 Task: Add Flow Organic Strawberry Rose Alkaline Spring Water to the cart.
Action: Mouse pressed left at (17, 76)
Screenshot: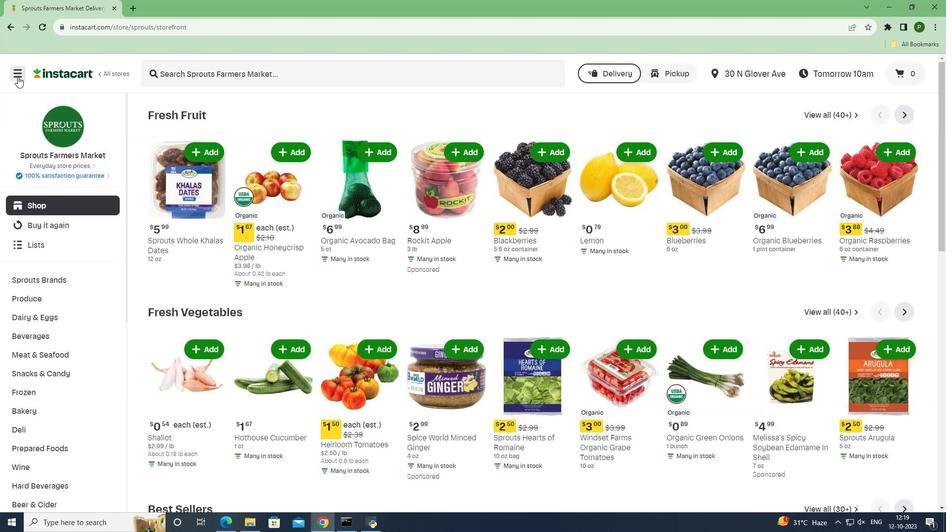 
Action: Mouse moved to (45, 265)
Screenshot: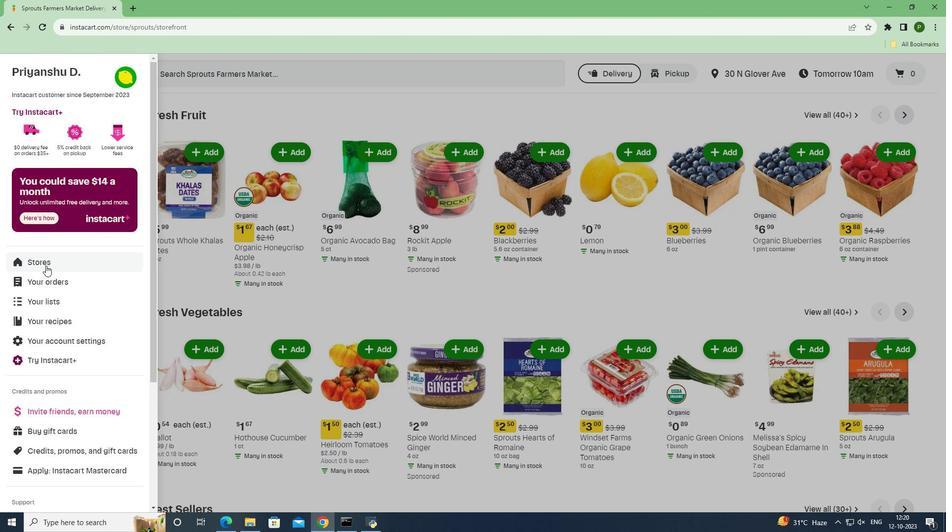 
Action: Mouse pressed left at (45, 265)
Screenshot: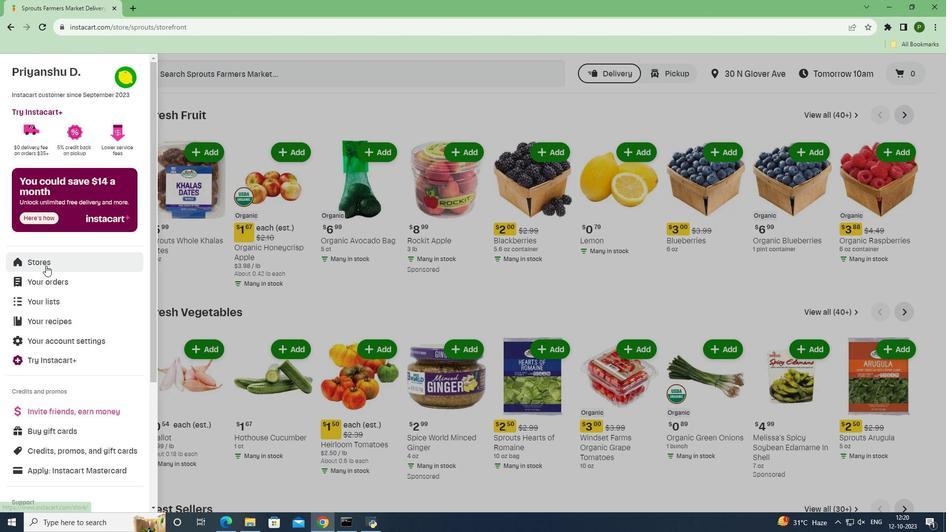 
Action: Mouse moved to (233, 112)
Screenshot: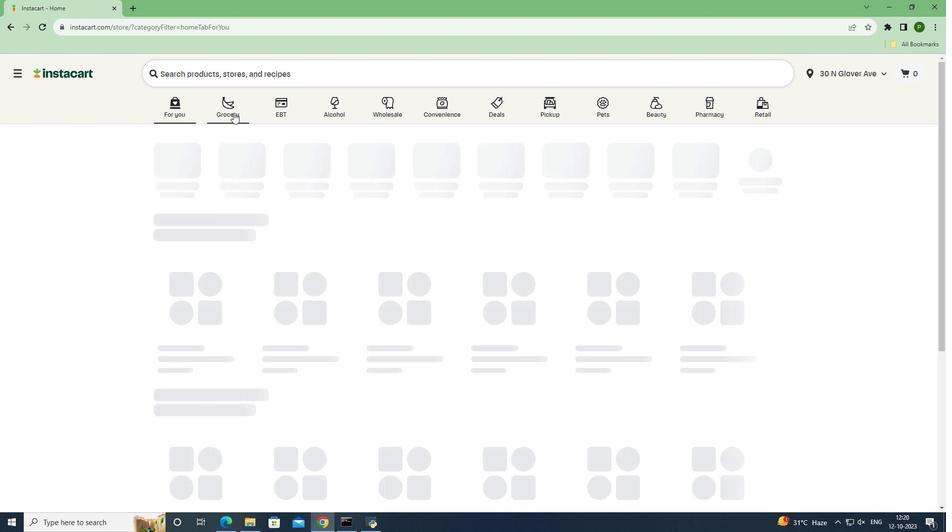 
Action: Mouse pressed left at (233, 112)
Screenshot: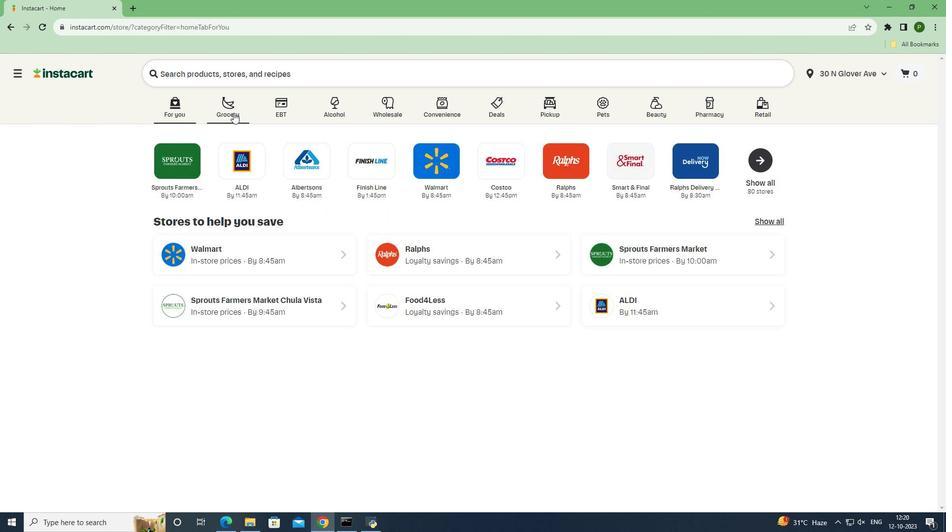 
Action: Mouse moved to (390, 220)
Screenshot: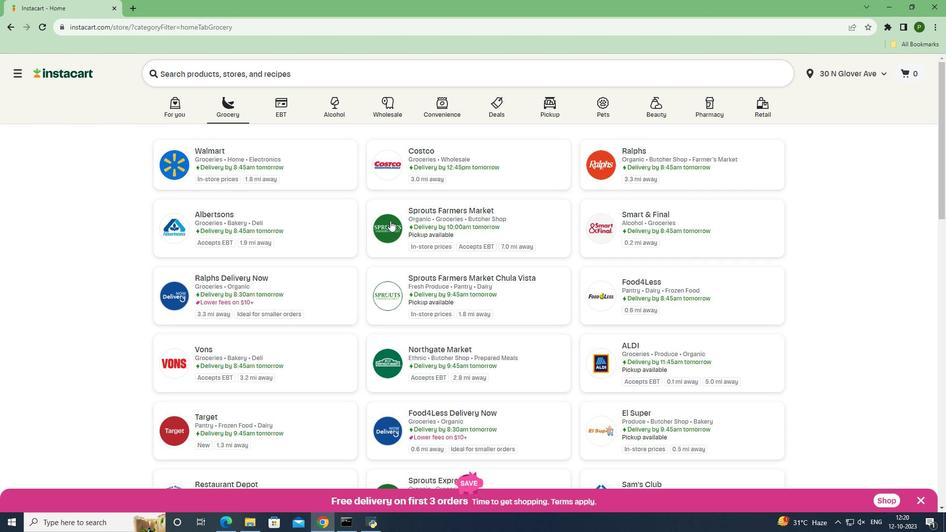 
Action: Mouse pressed left at (390, 220)
Screenshot: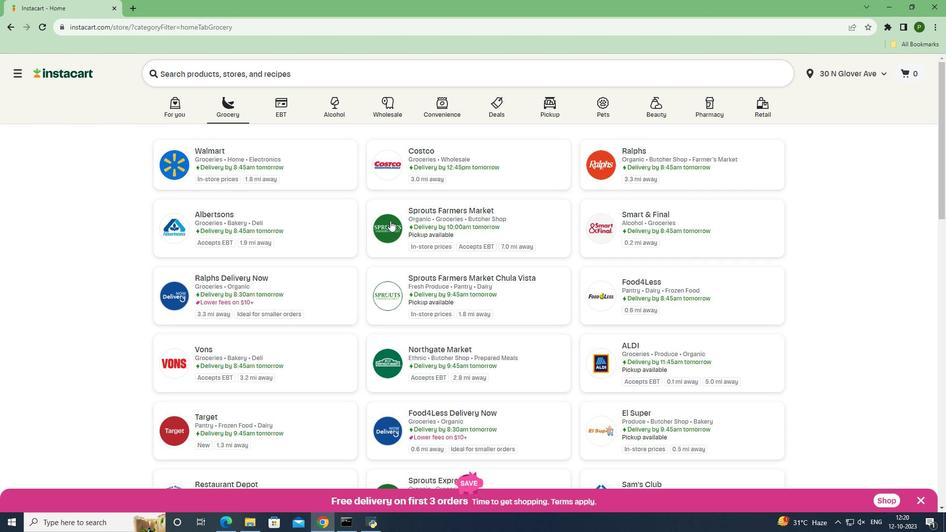 
Action: Mouse moved to (56, 333)
Screenshot: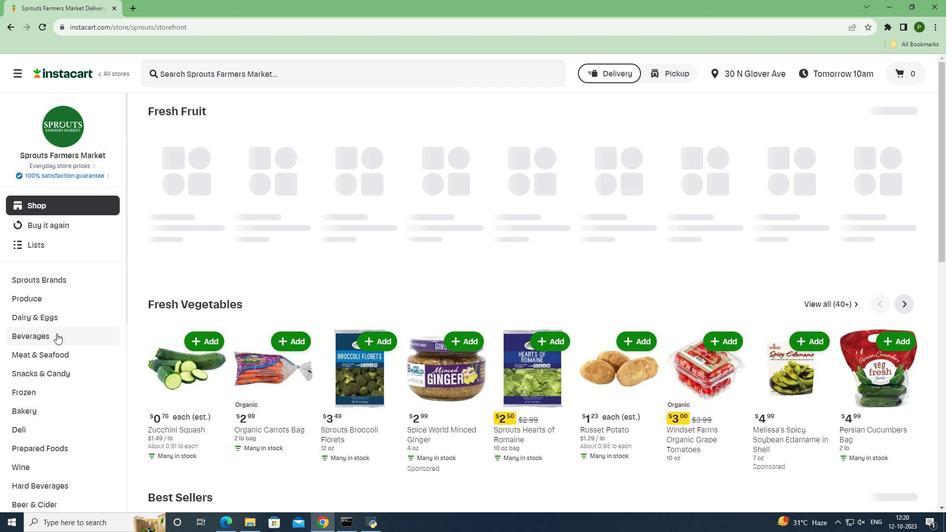
Action: Mouse pressed left at (56, 333)
Screenshot: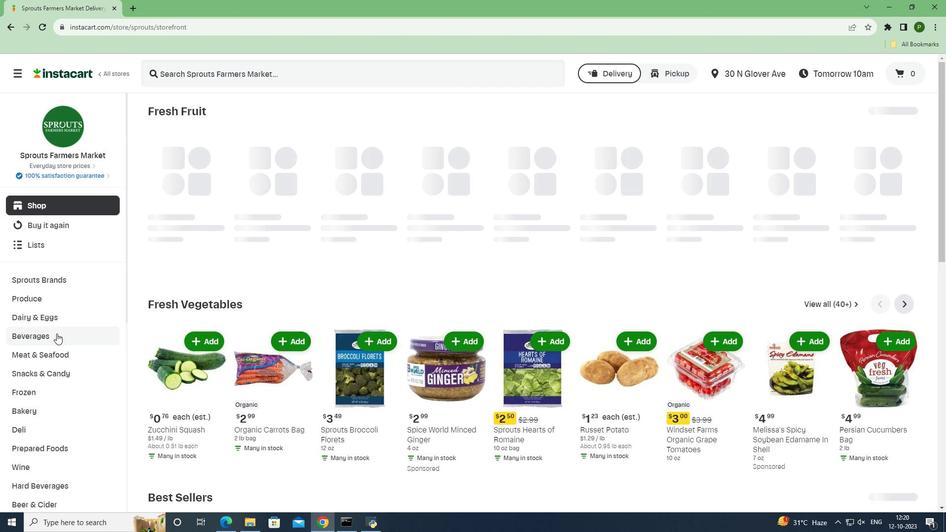 
Action: Mouse moved to (423, 137)
Screenshot: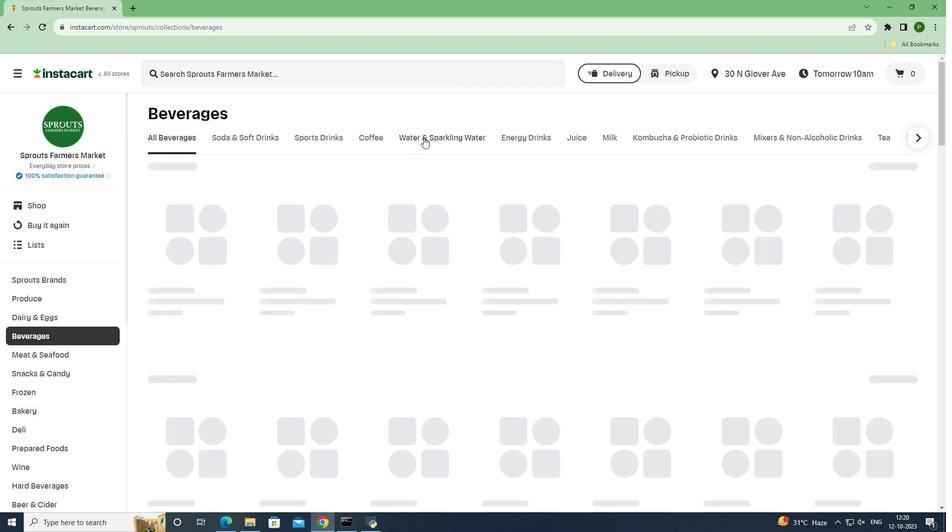 
Action: Mouse pressed left at (423, 137)
Screenshot: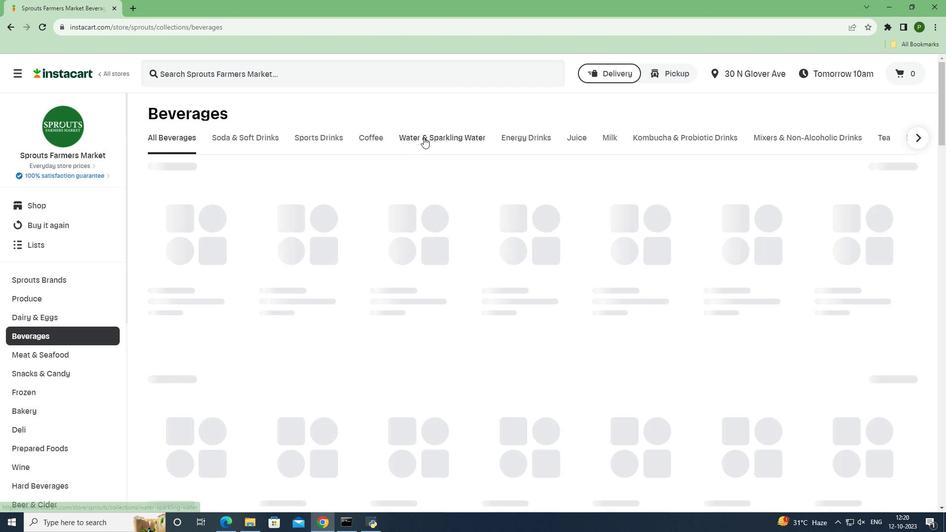 
Action: Mouse moved to (275, 75)
Screenshot: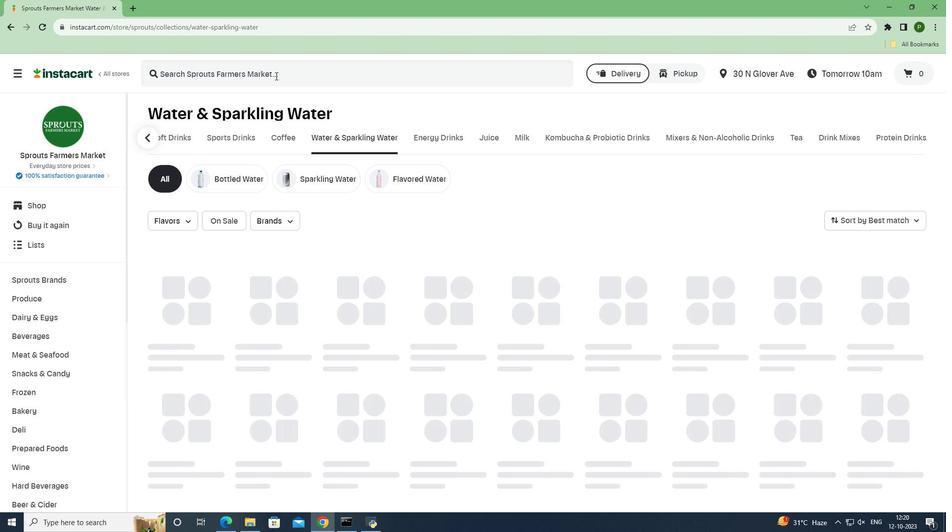 
Action: Mouse pressed left at (275, 75)
Screenshot: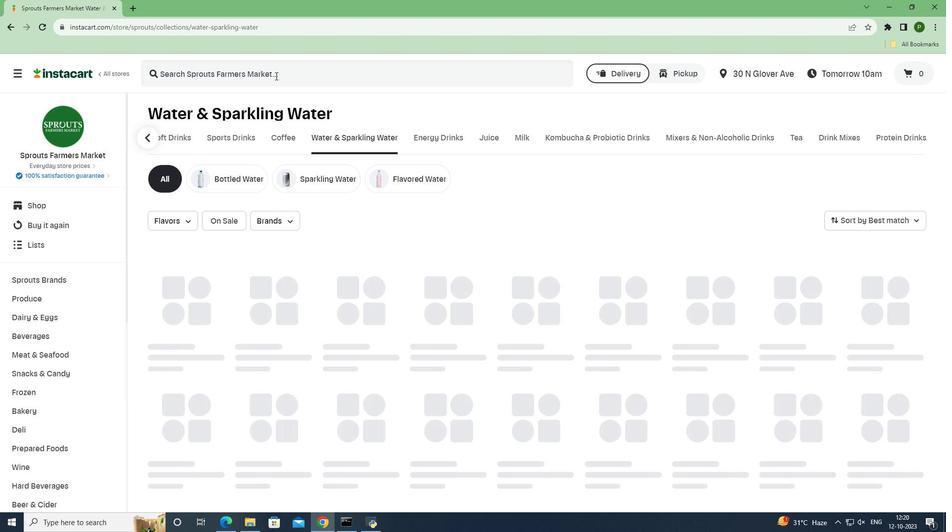 
Action: Key pressed <Key.caps_lock>F<Key.caps_lock>low<Key.space><Key.caps_lock>O<Key.caps_lock>rganic<Key.space><Key.caps_lock>S<Key.caps_lock>trawberry<Key.space><Key.caps_lock>R<Key.caps_lock>ose<Key.space><Key.caps_lock>A<Key.caps_lock>lkaline<Key.space><Key.caps_lock>S<Key.caps_lock>pring<Key.space><Key.caps_lock>W<Key.caps_lock>ater<Key.space><Key.enter>
Screenshot: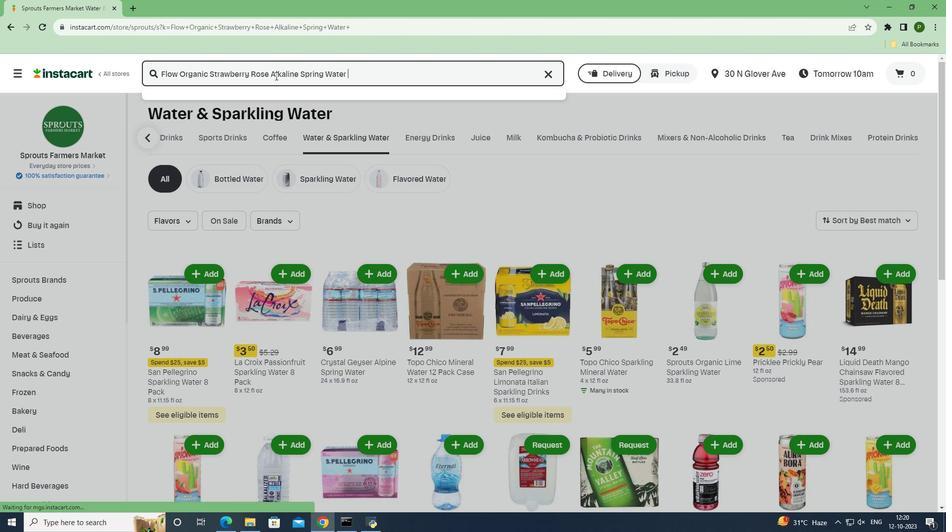 
Action: Mouse moved to (277, 176)
Screenshot: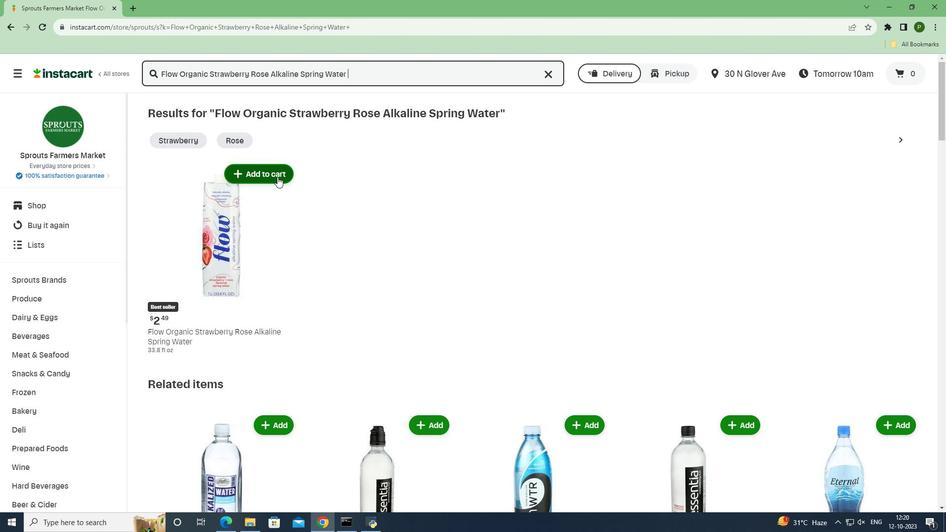 
Action: Mouse pressed left at (277, 176)
Screenshot: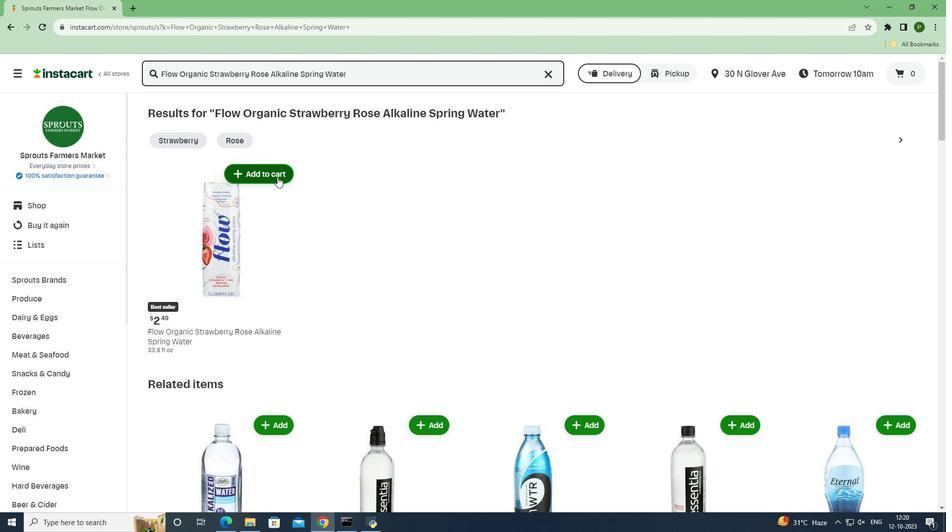 
Action: Mouse moved to (340, 280)
Screenshot: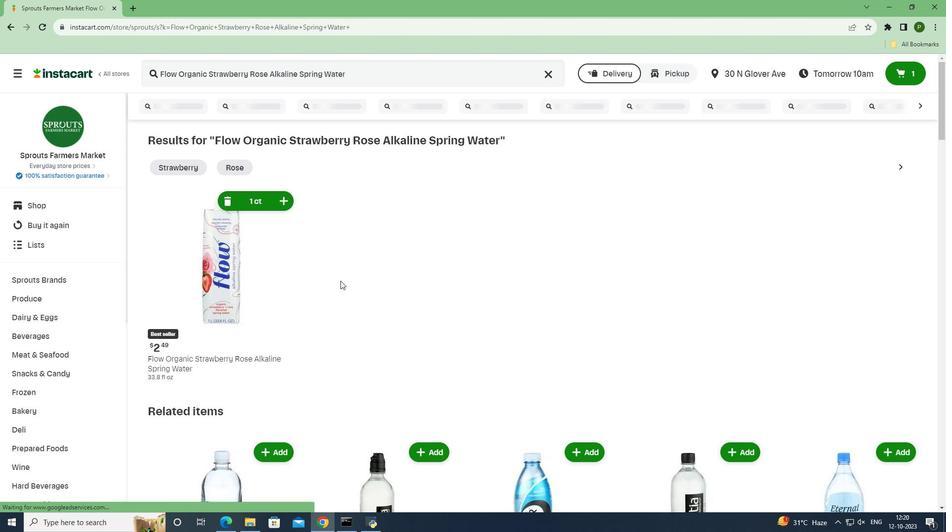 
